 Task: Locate the nearest national wildlife refuge to Corpus Christi, Texas, and Houston, Texas.
Action: Mouse moved to (143, 79)
Screenshot: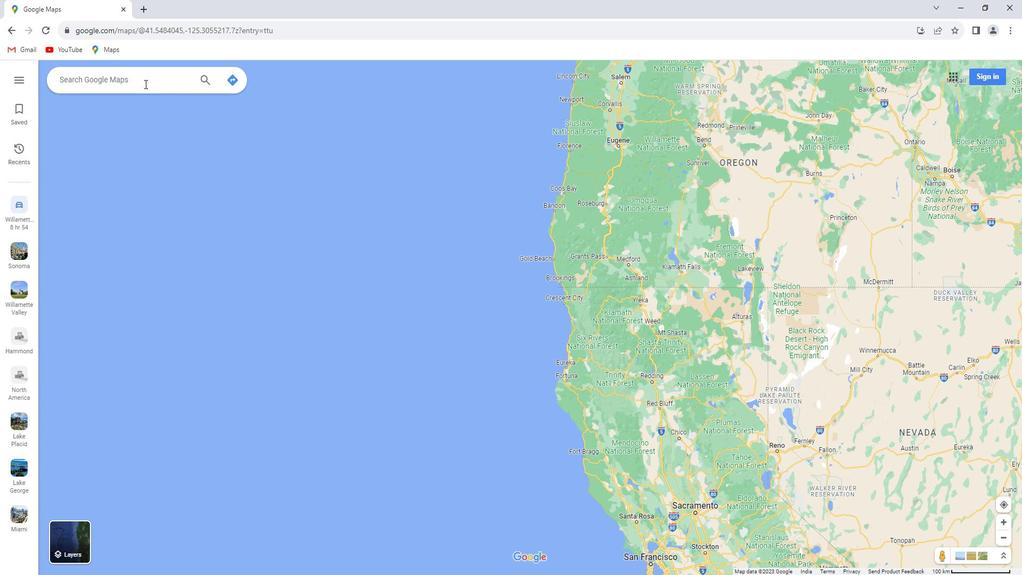 
Action: Mouse pressed left at (143, 79)
Screenshot: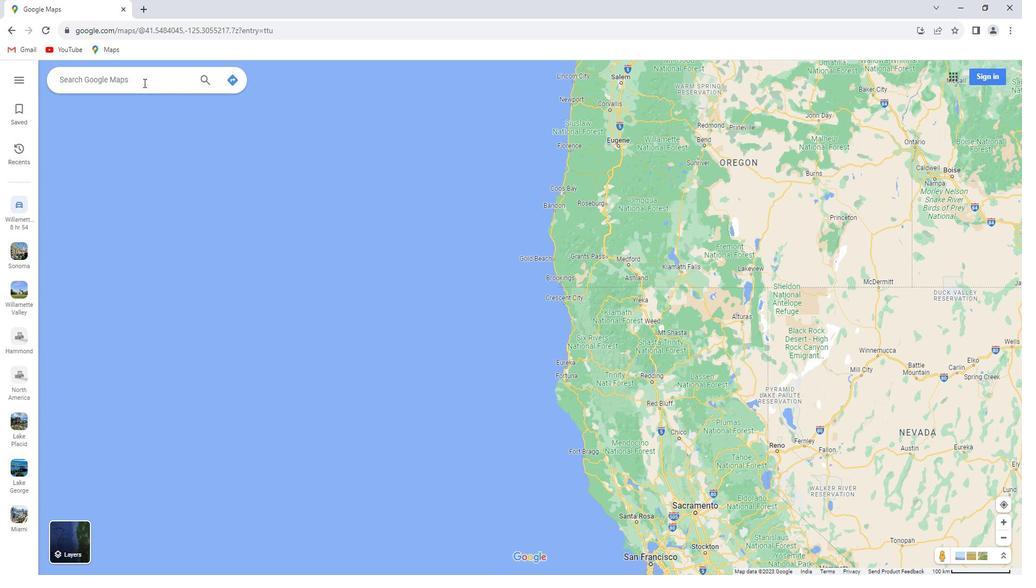 
Action: Key pressed <Key.shift>Corpus<Key.space><Key.shift>Christi,<Key.space><Key.shift>Texas
Screenshot: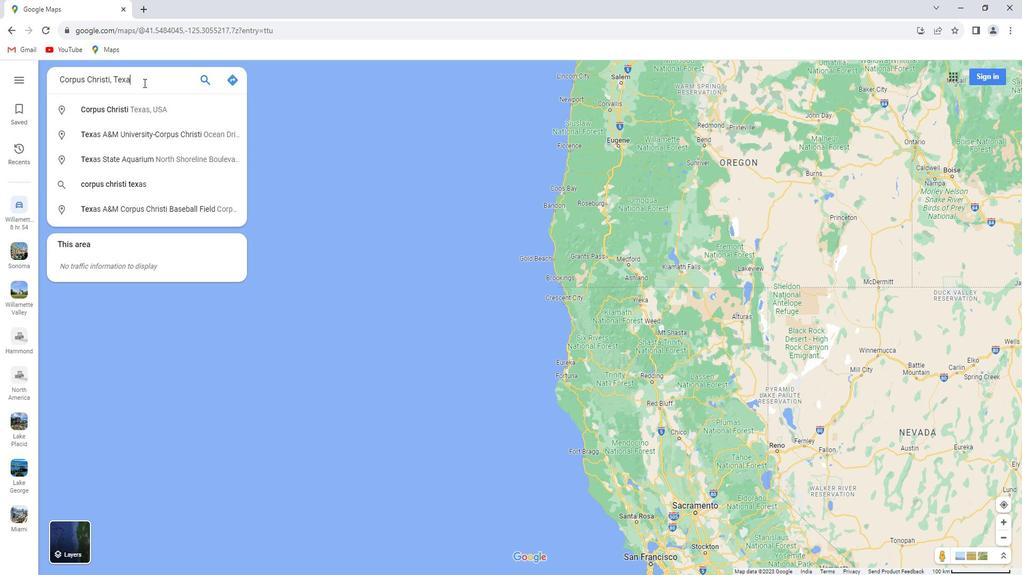 
Action: Mouse moved to (273, 109)
Screenshot: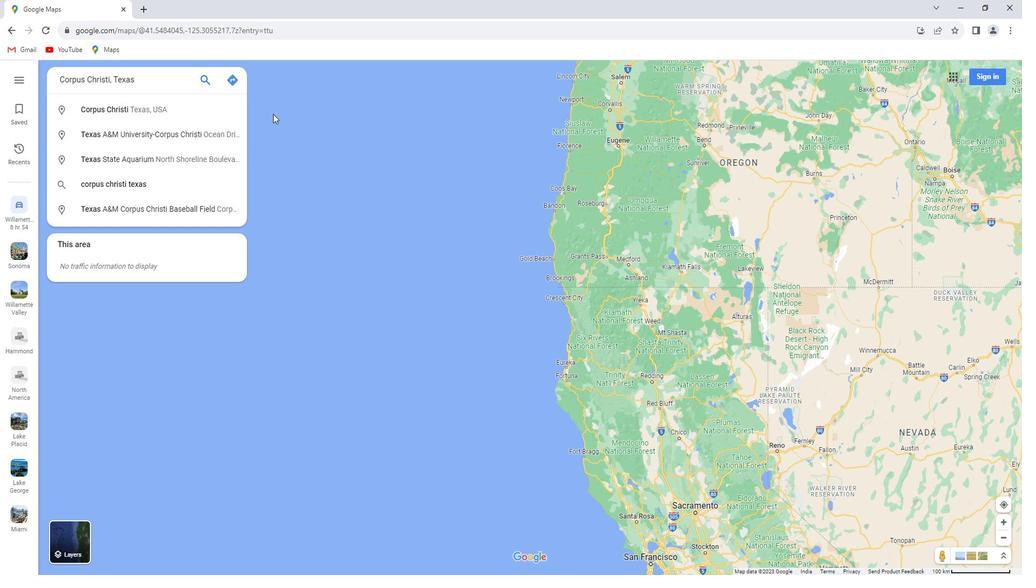 
Action: Mouse pressed left at (273, 109)
Screenshot: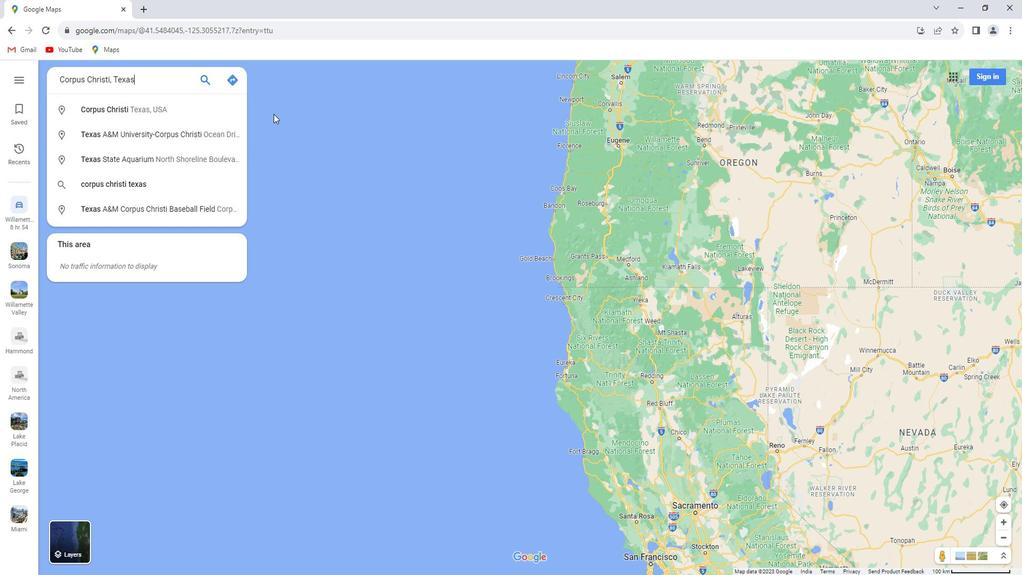 
Action: Mouse moved to (272, 110)
Screenshot: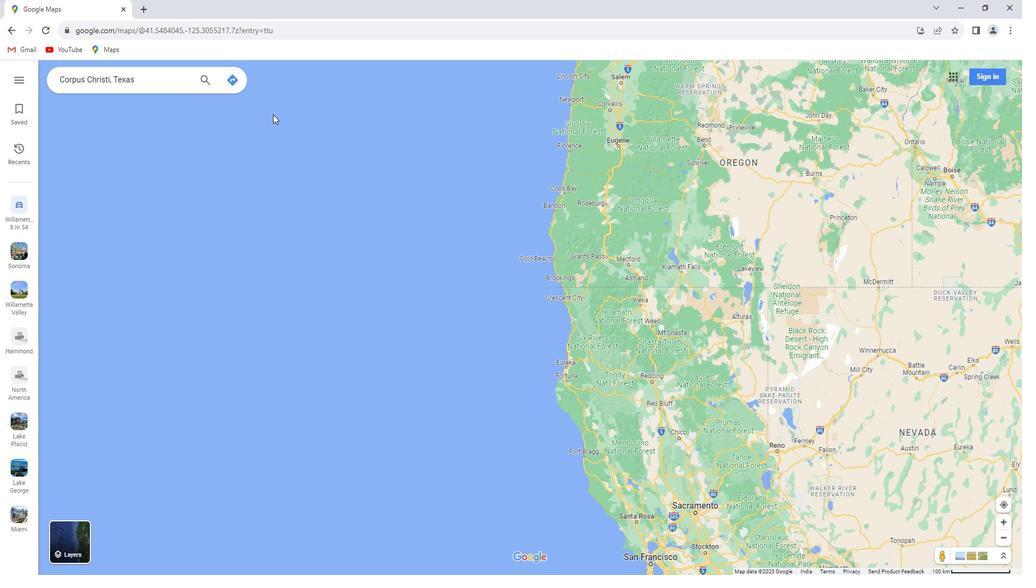 
Action: Key pressed <Key.enter>
Screenshot: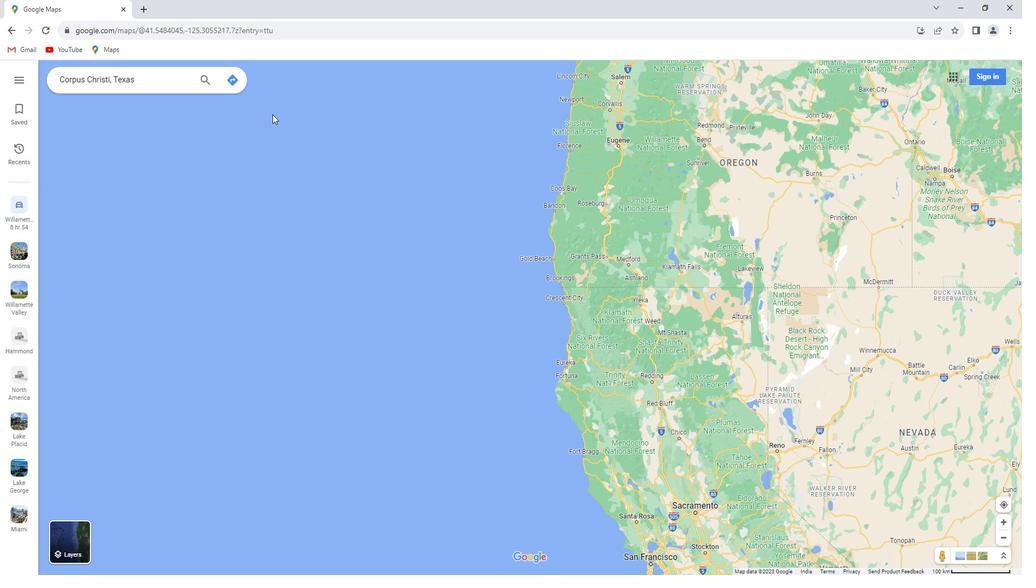 
Action: Mouse moved to (151, 77)
Screenshot: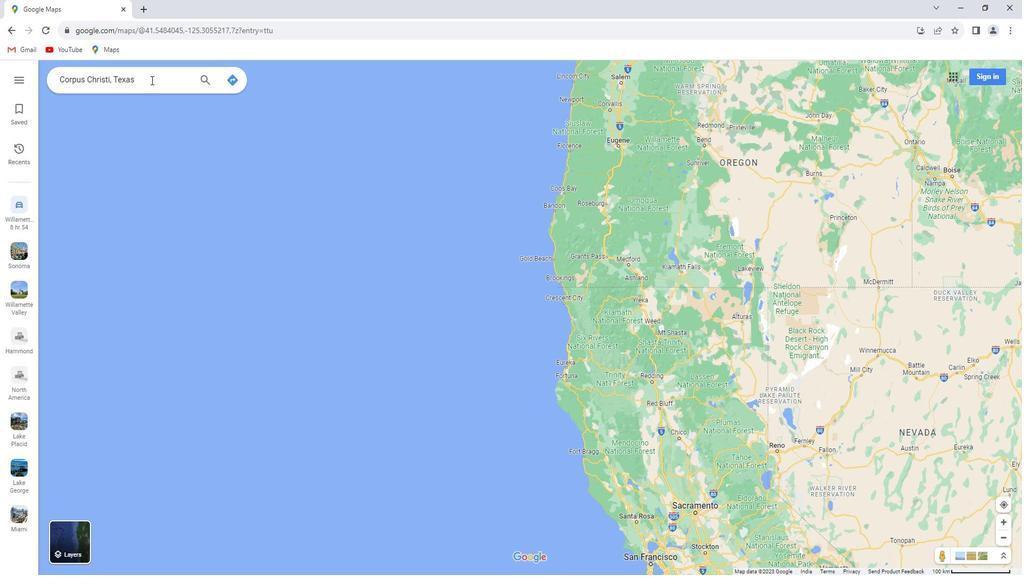 
Action: Mouse pressed left at (151, 77)
Screenshot: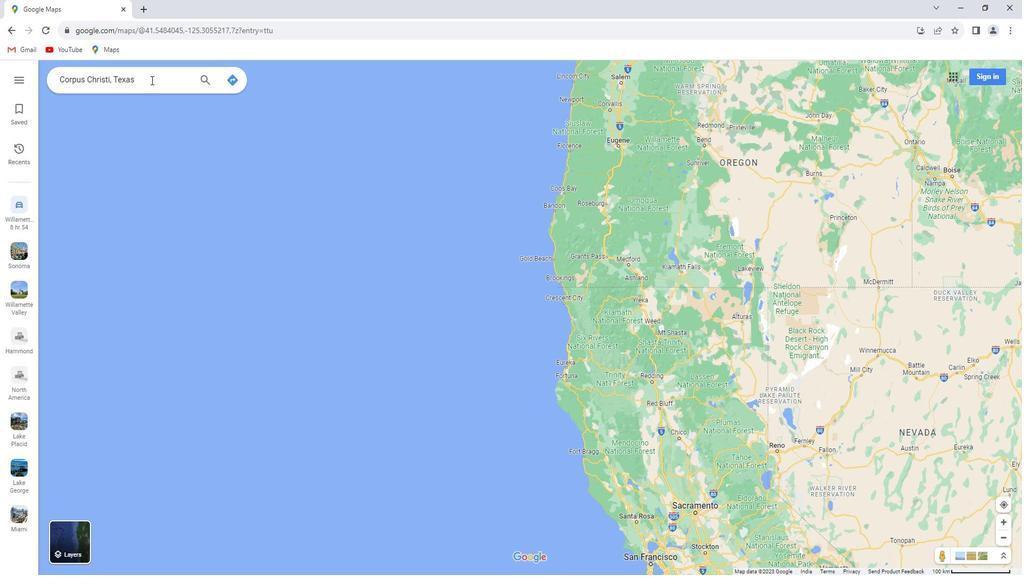 
Action: Key pressed <Key.enter>
Screenshot: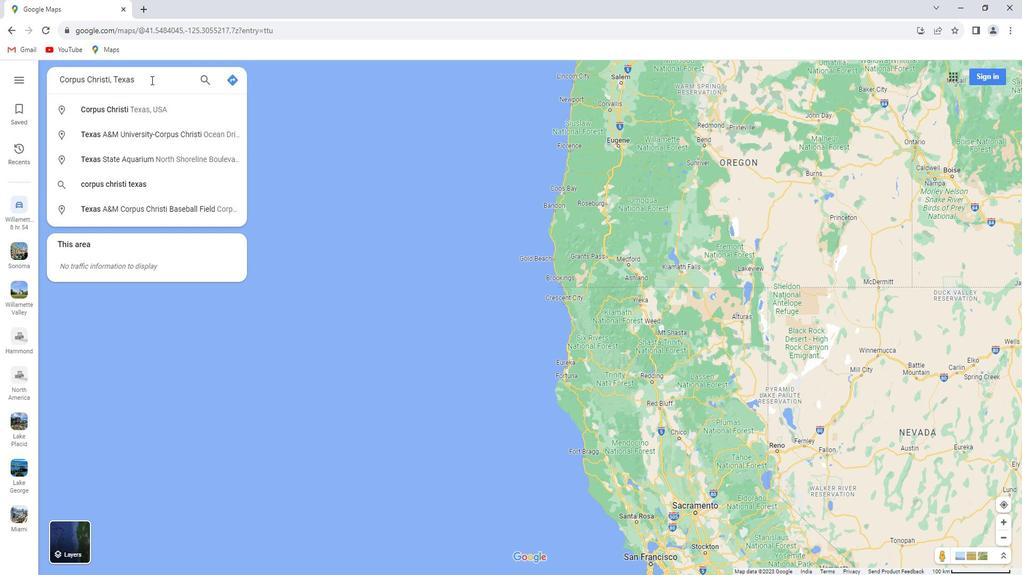
Action: Mouse moved to (141, 263)
Screenshot: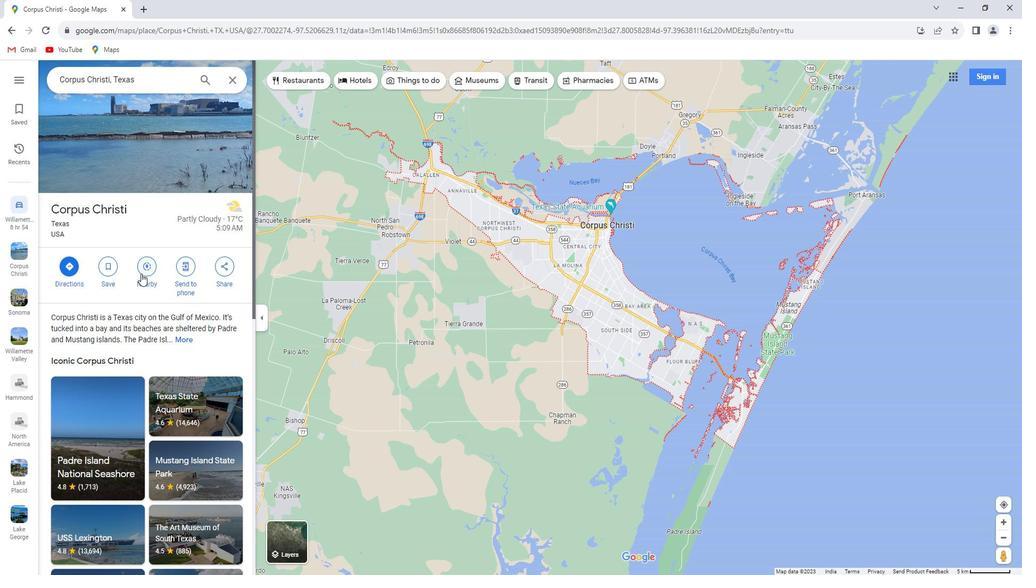 
Action: Mouse pressed left at (141, 263)
Screenshot: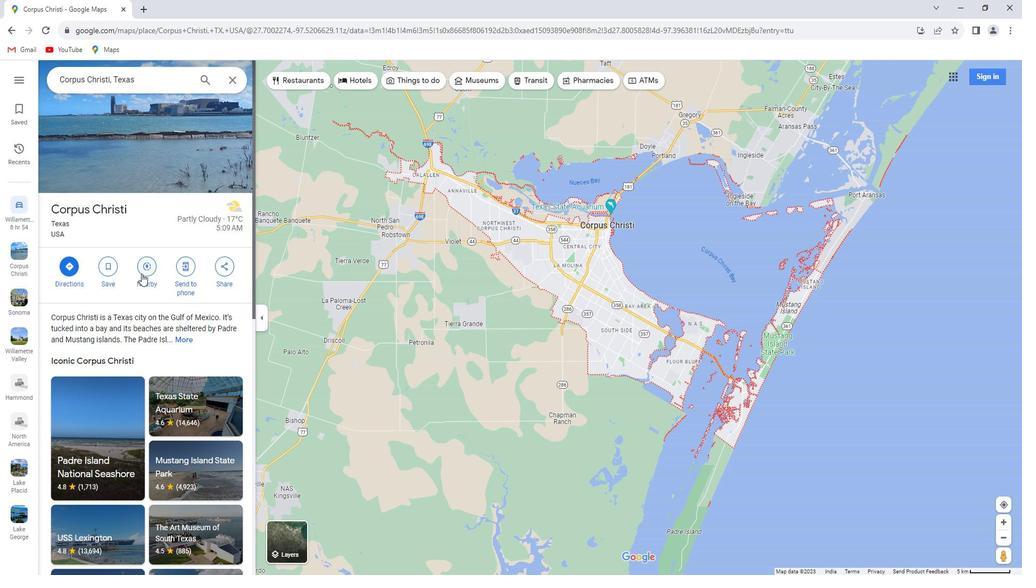 
Action: Key pressed nationa<Key.space><Key.backspace>l<Key.space>wildlife<Key.space>refuge<Key.enter>
Screenshot: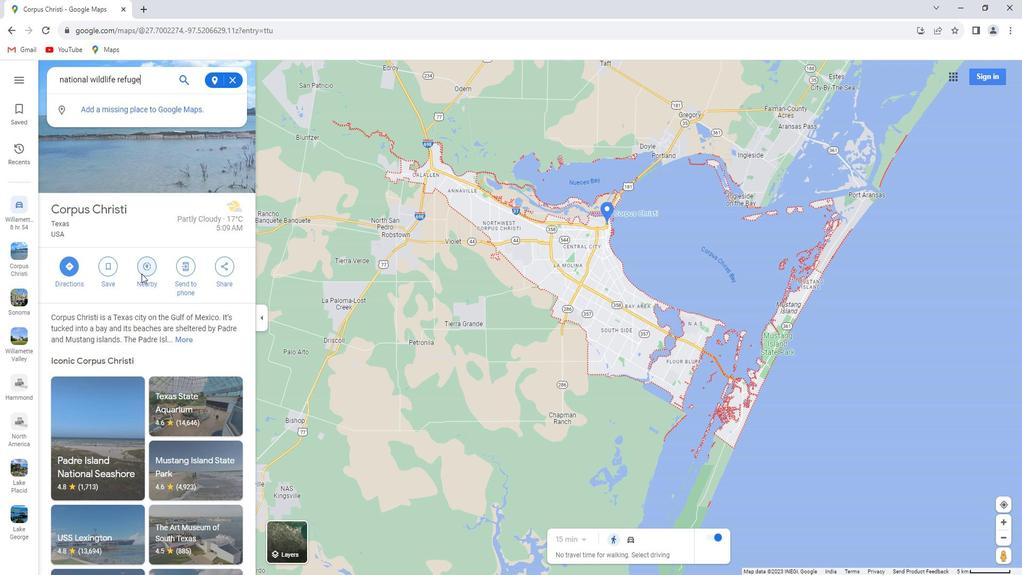 
Action: Mouse moved to (229, 77)
Screenshot: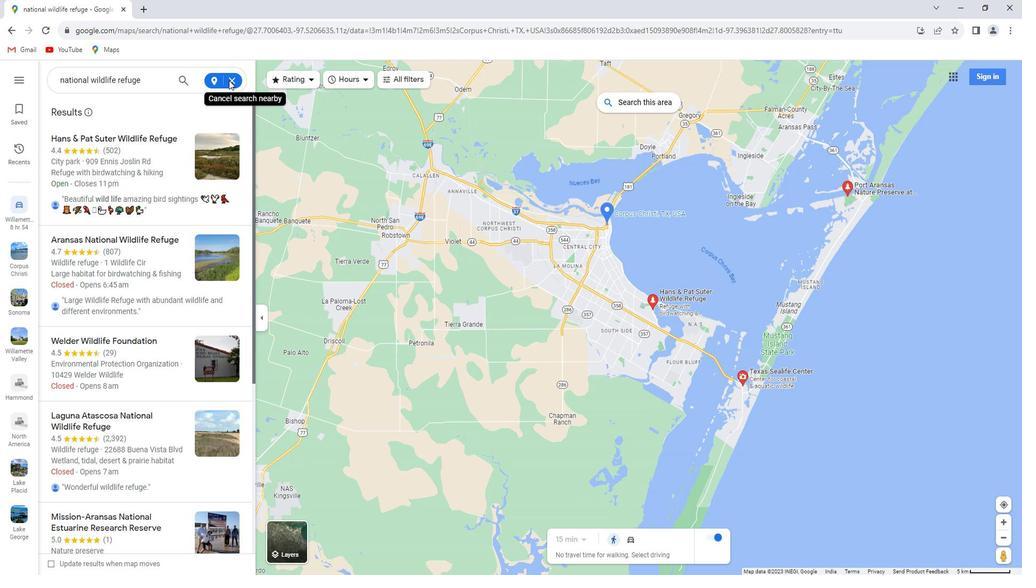 
Action: Mouse pressed left at (229, 77)
Screenshot: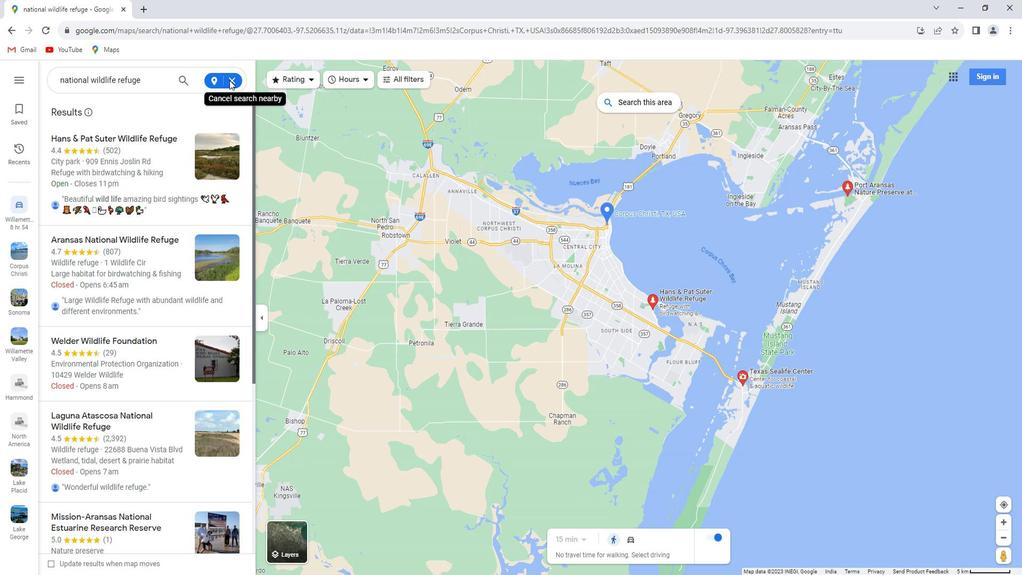 
Action: Mouse moved to (232, 78)
Screenshot: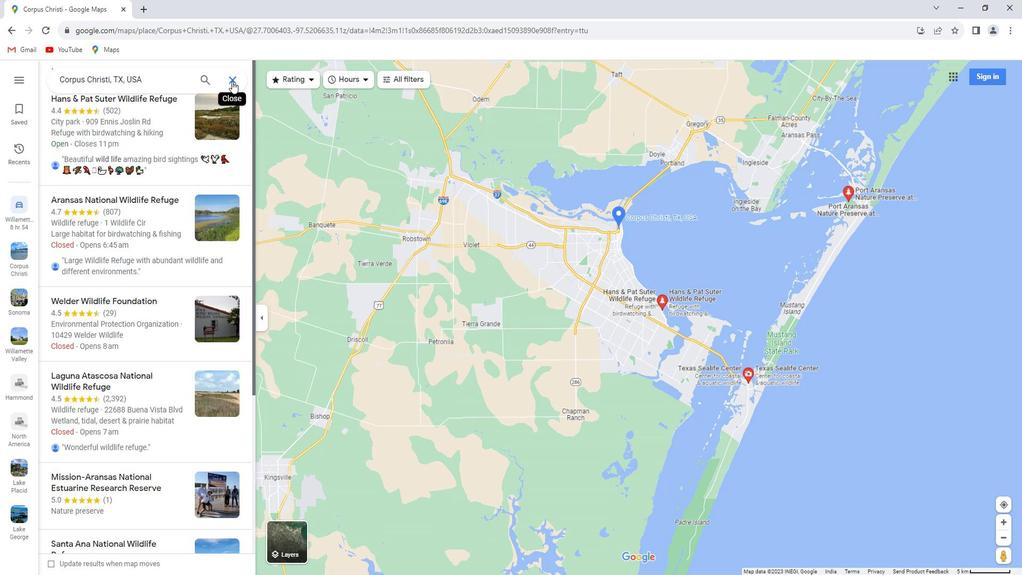 
Action: Mouse pressed left at (232, 78)
Screenshot: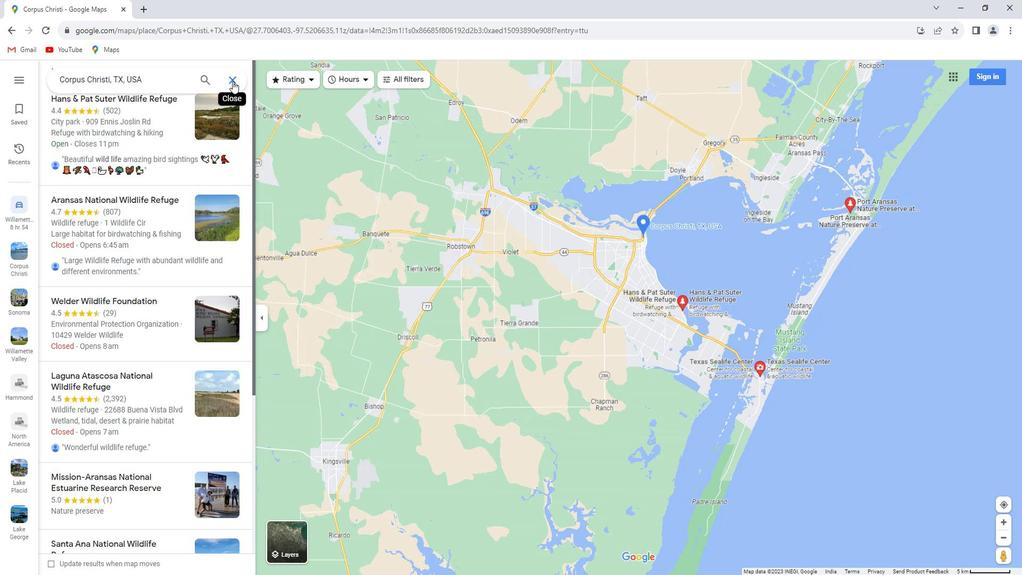 
Action: Mouse moved to (150, 80)
Screenshot: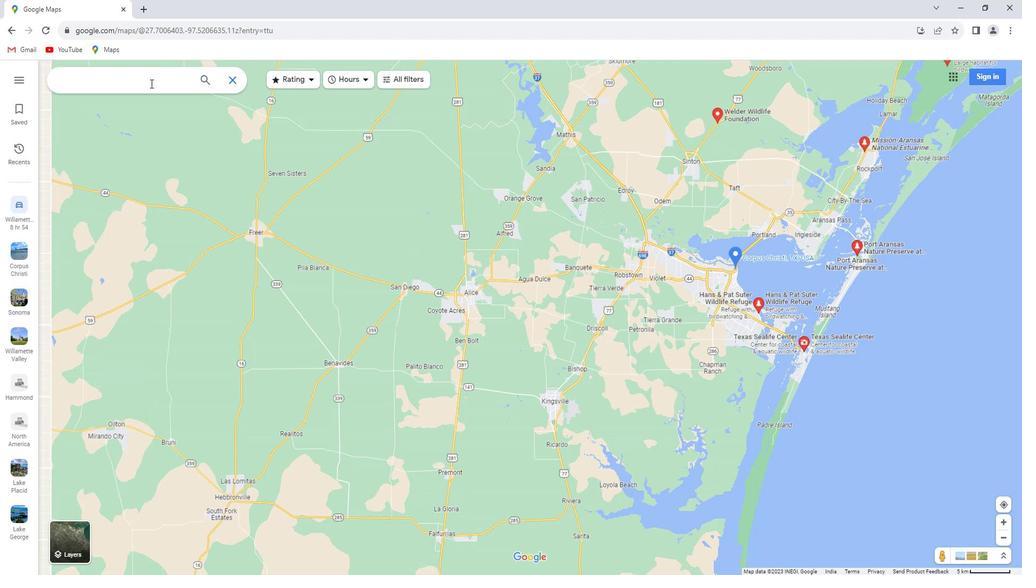 
Action: Key pressed <Key.shift>Houston,<Key.space><Key.shift>Texas<Key.enter>
Screenshot: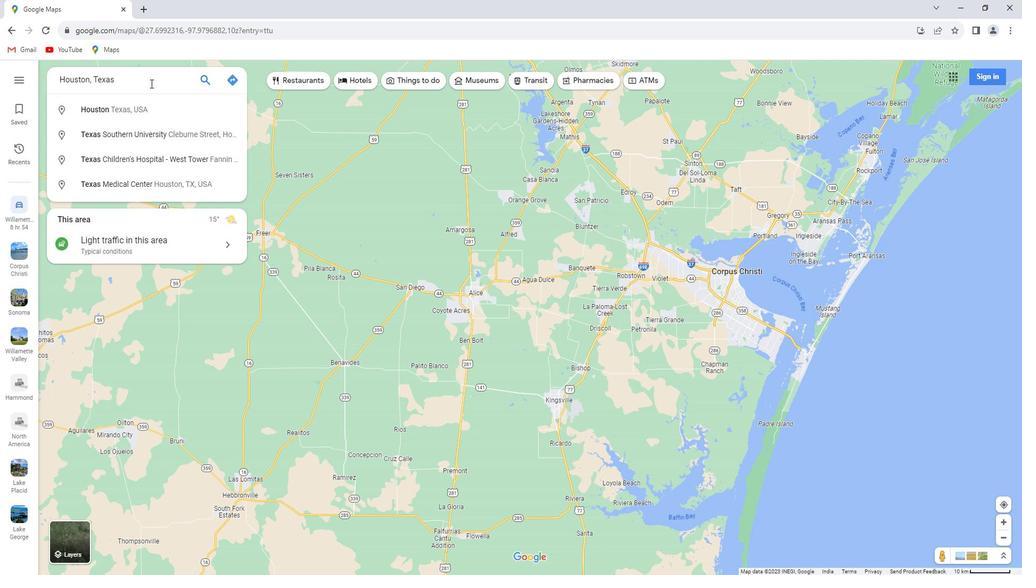 
Action: Mouse moved to (144, 253)
Screenshot: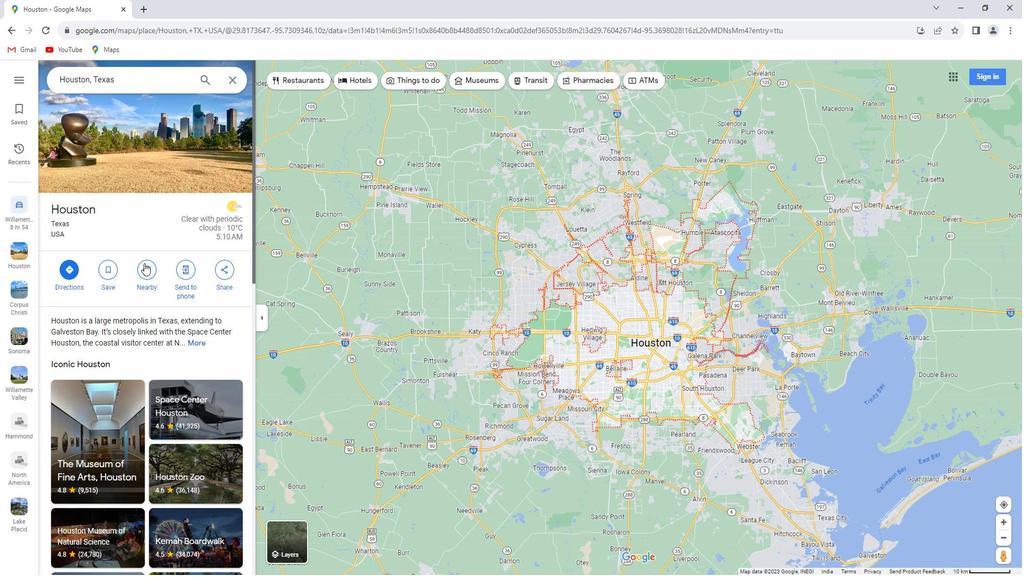 
Action: Mouse pressed left at (144, 253)
Screenshot: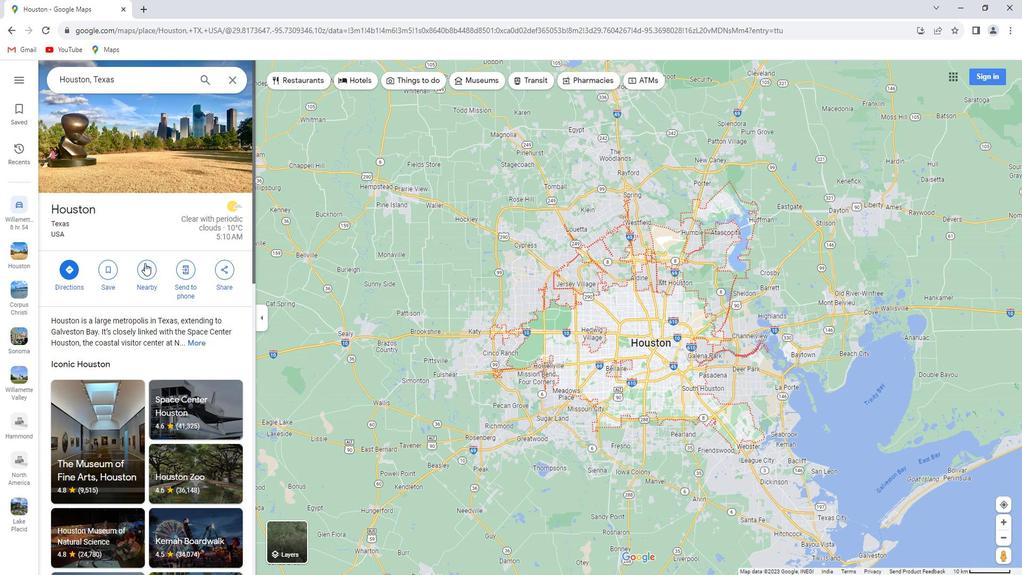 
Action: Mouse moved to (142, 241)
Screenshot: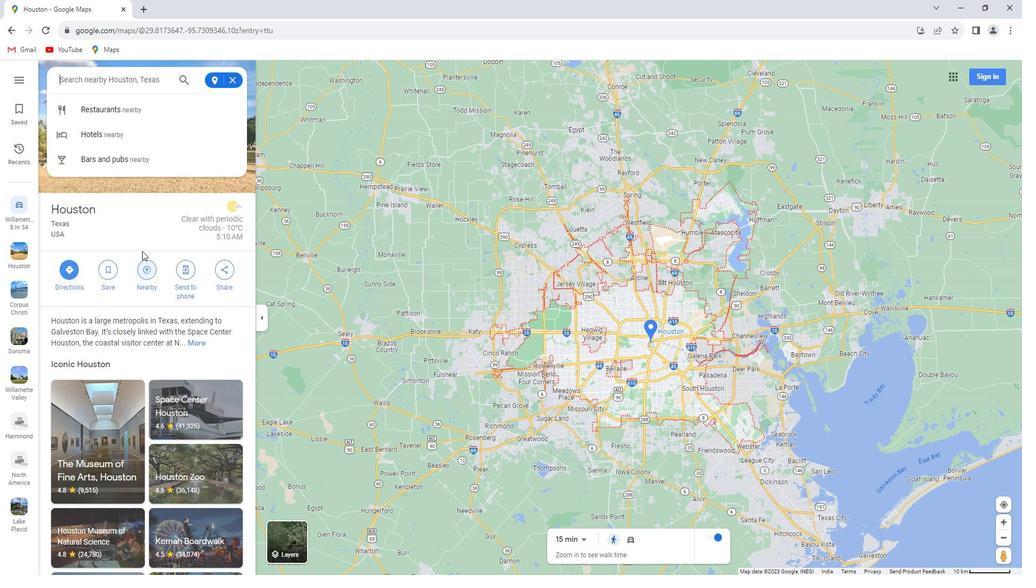 
Action: Key pressed national<Key.space>wildlife<Key.space>refuge<Key.enter>
Screenshot: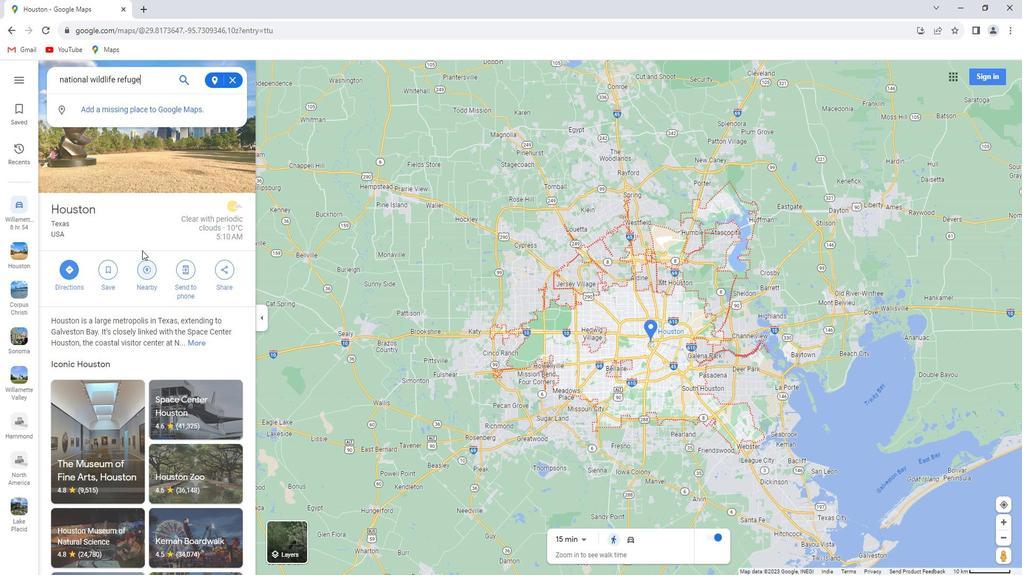 
